 Task: Add Sprouts Grated Parmesan Cheese to the cart.
Action: Mouse moved to (978, 339)
Screenshot: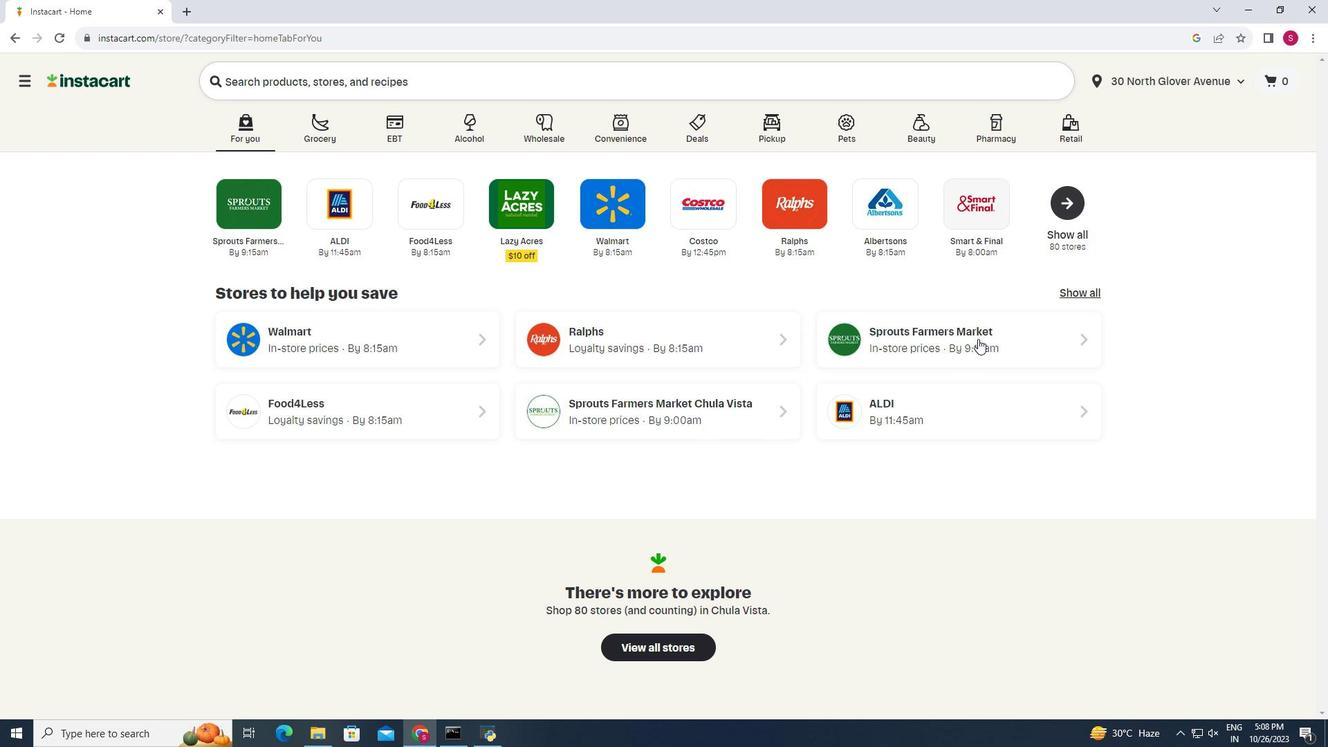 
Action: Mouse pressed left at (978, 339)
Screenshot: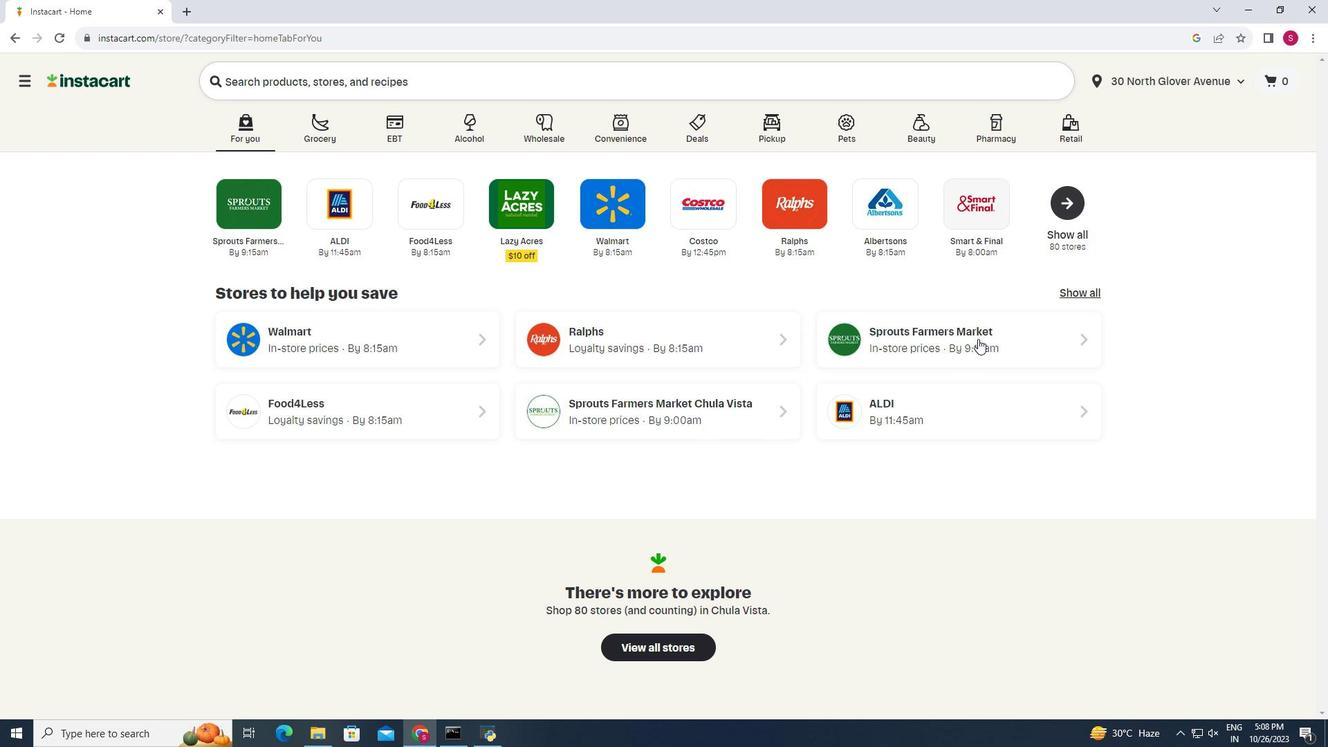 
Action: Mouse moved to (146, 486)
Screenshot: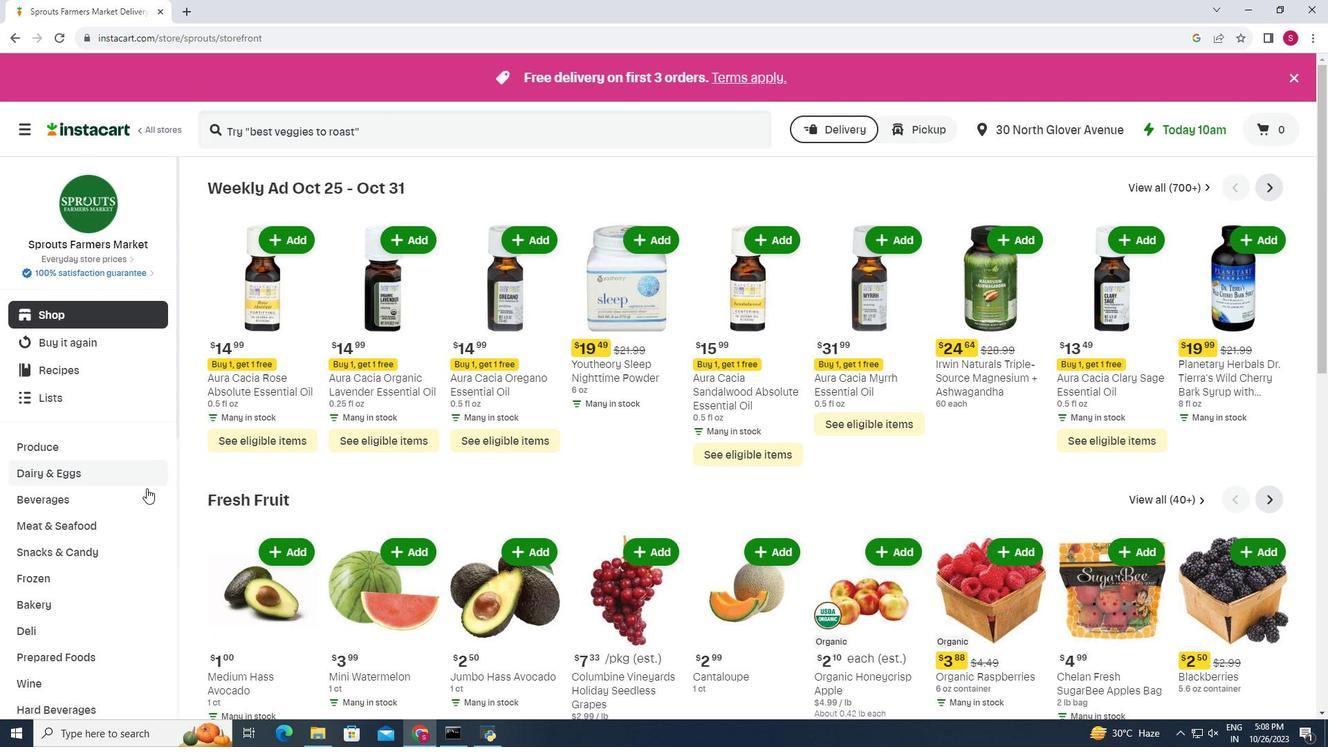 
Action: Mouse scrolled (146, 485) with delta (0, 0)
Screenshot: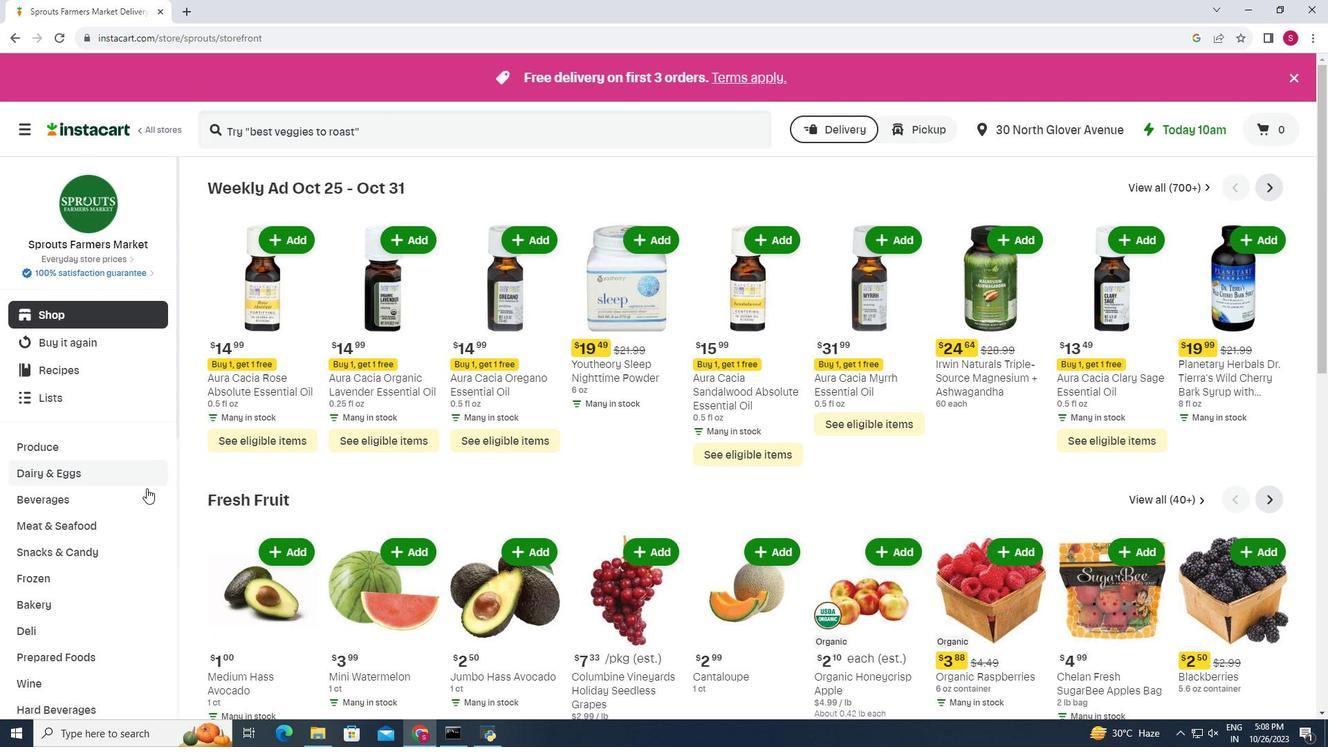 
Action: Mouse moved to (68, 557)
Screenshot: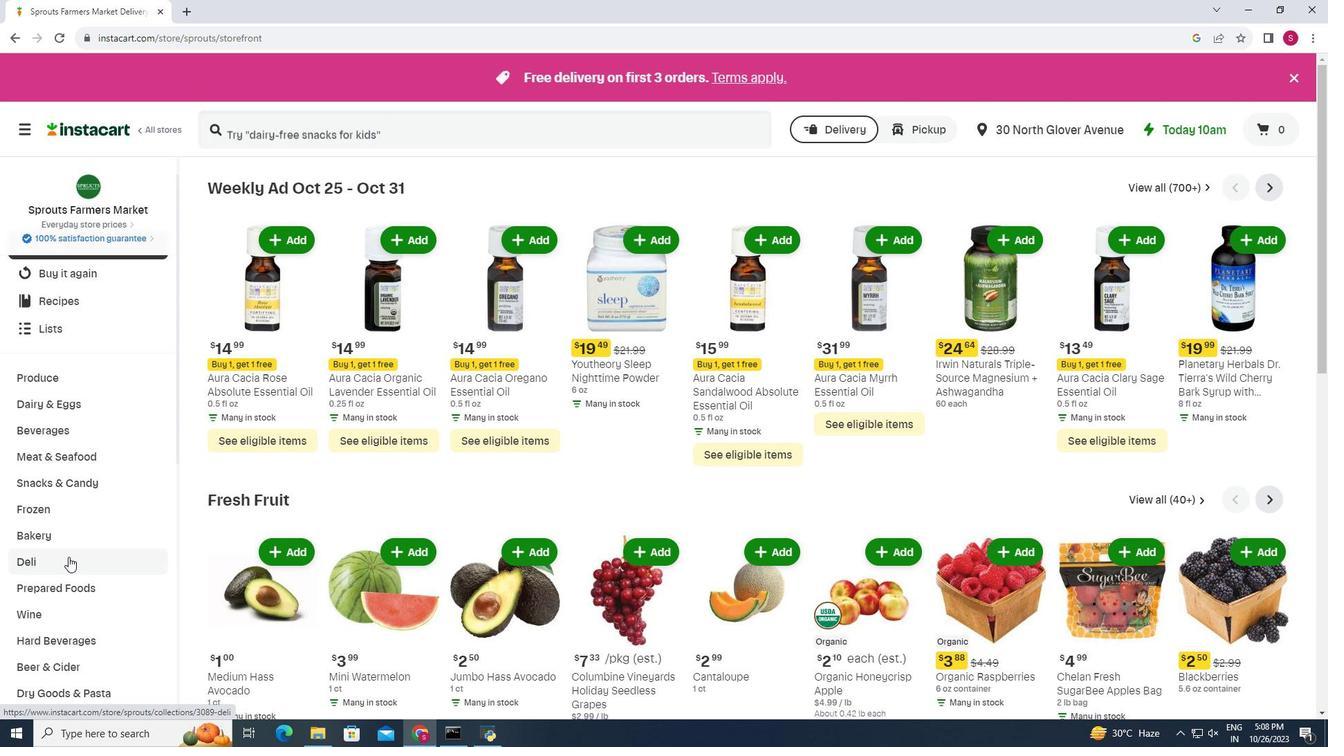 
Action: Mouse pressed left at (68, 557)
Screenshot: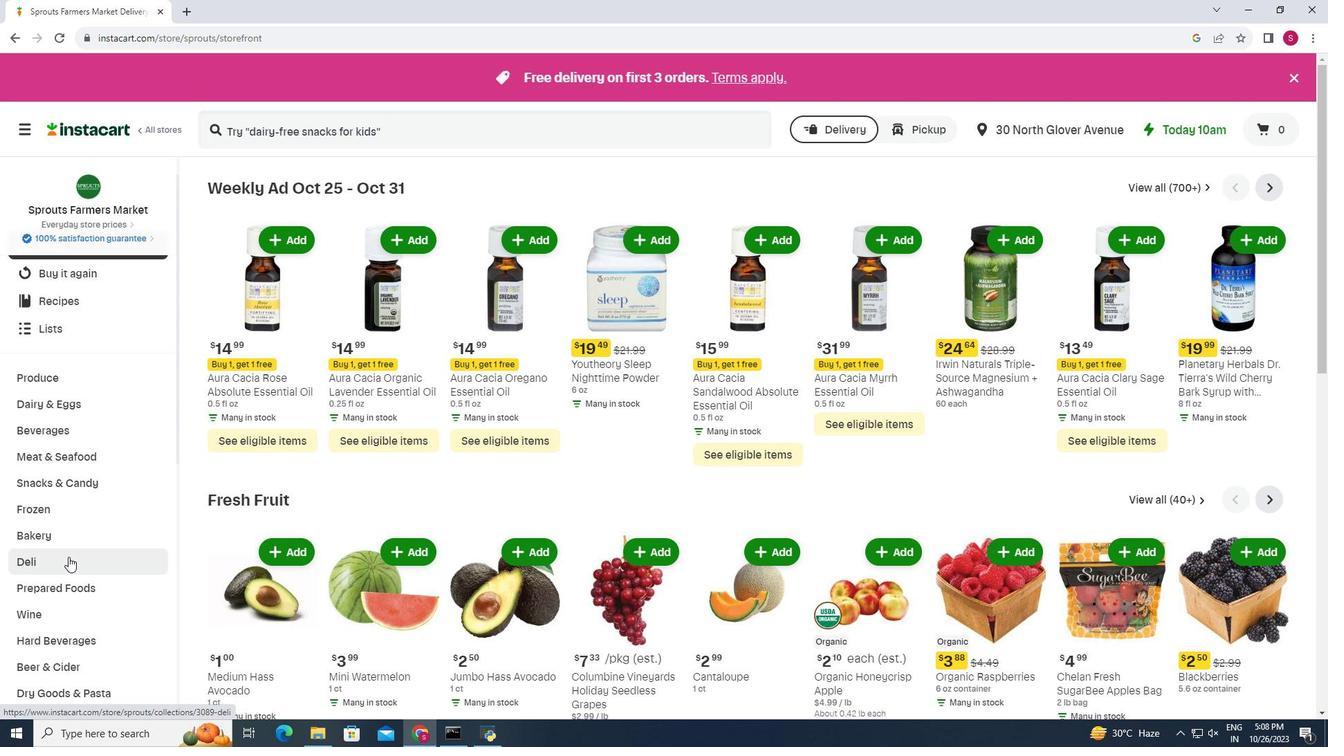 
Action: Mouse moved to (360, 217)
Screenshot: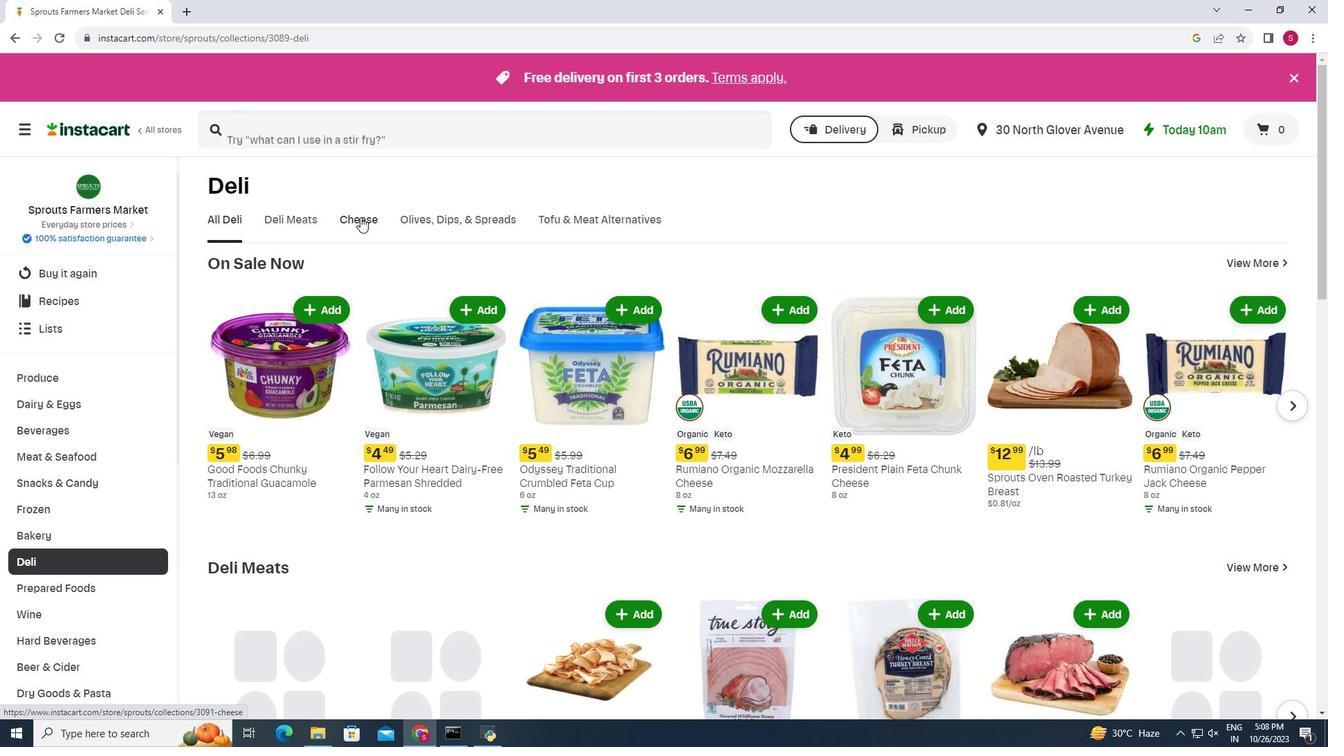 
Action: Mouse pressed left at (360, 217)
Screenshot: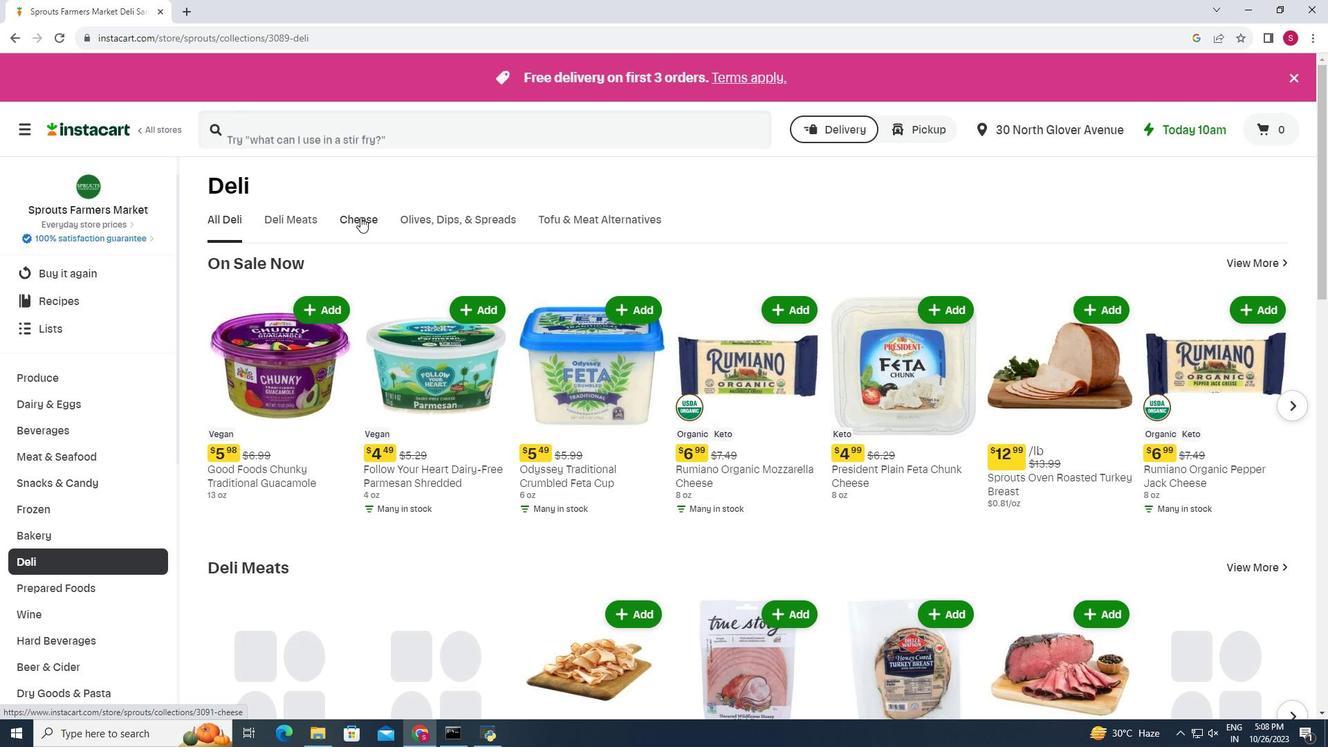 
Action: Mouse moved to (680, 274)
Screenshot: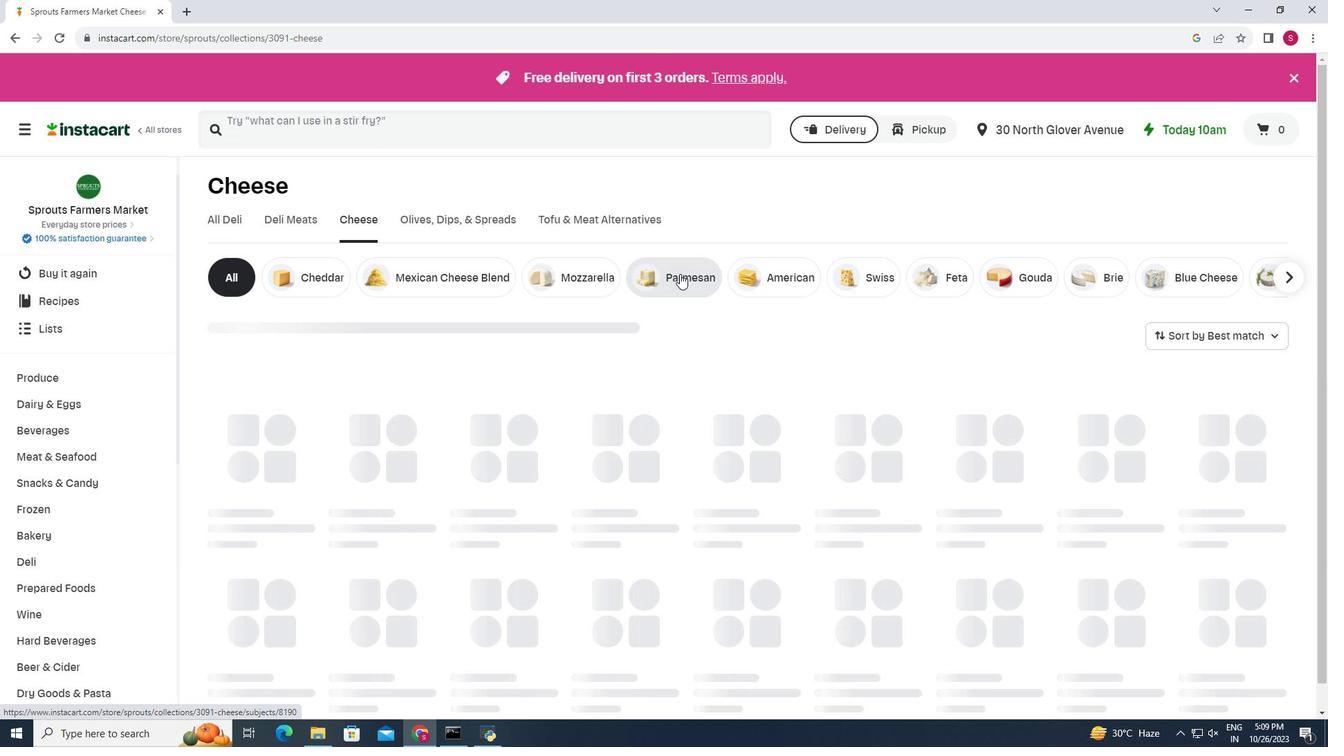 
Action: Mouse pressed left at (680, 274)
Screenshot: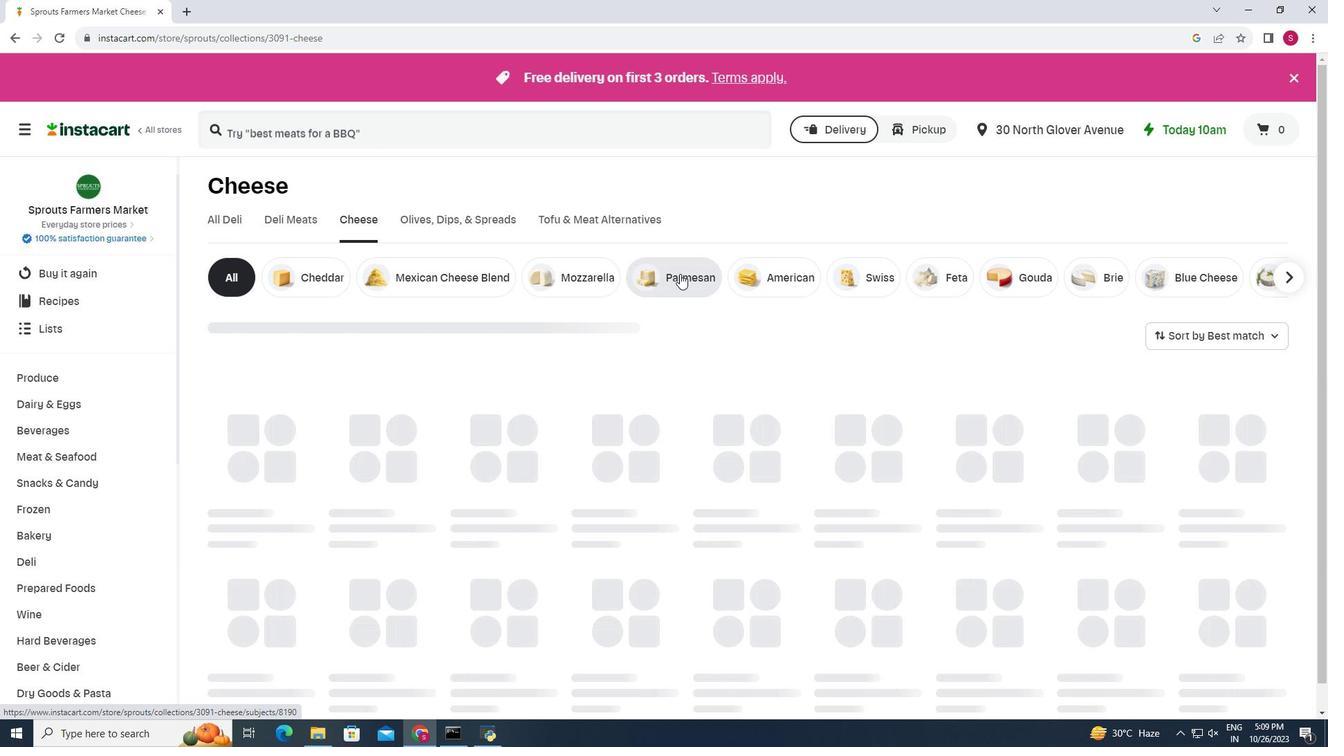 
Action: Mouse moved to (641, 408)
Screenshot: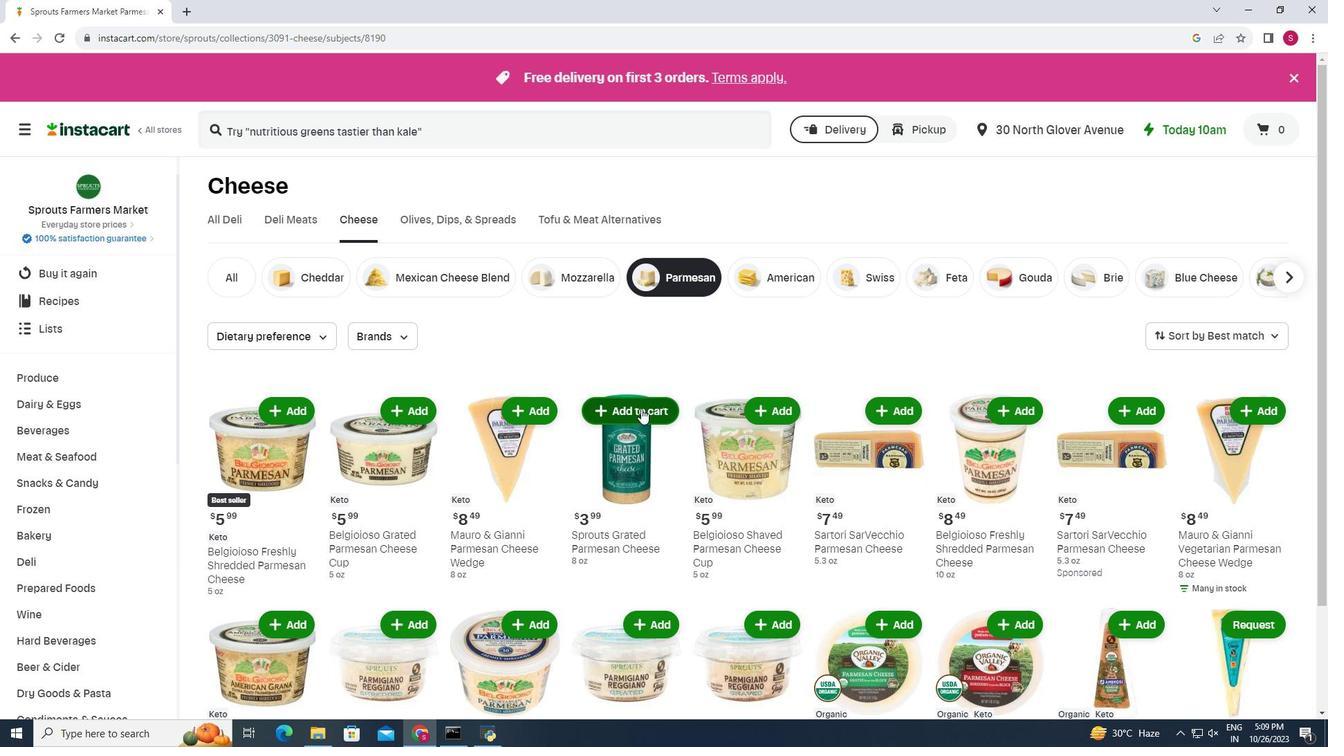 
Action: Mouse pressed left at (641, 408)
Screenshot: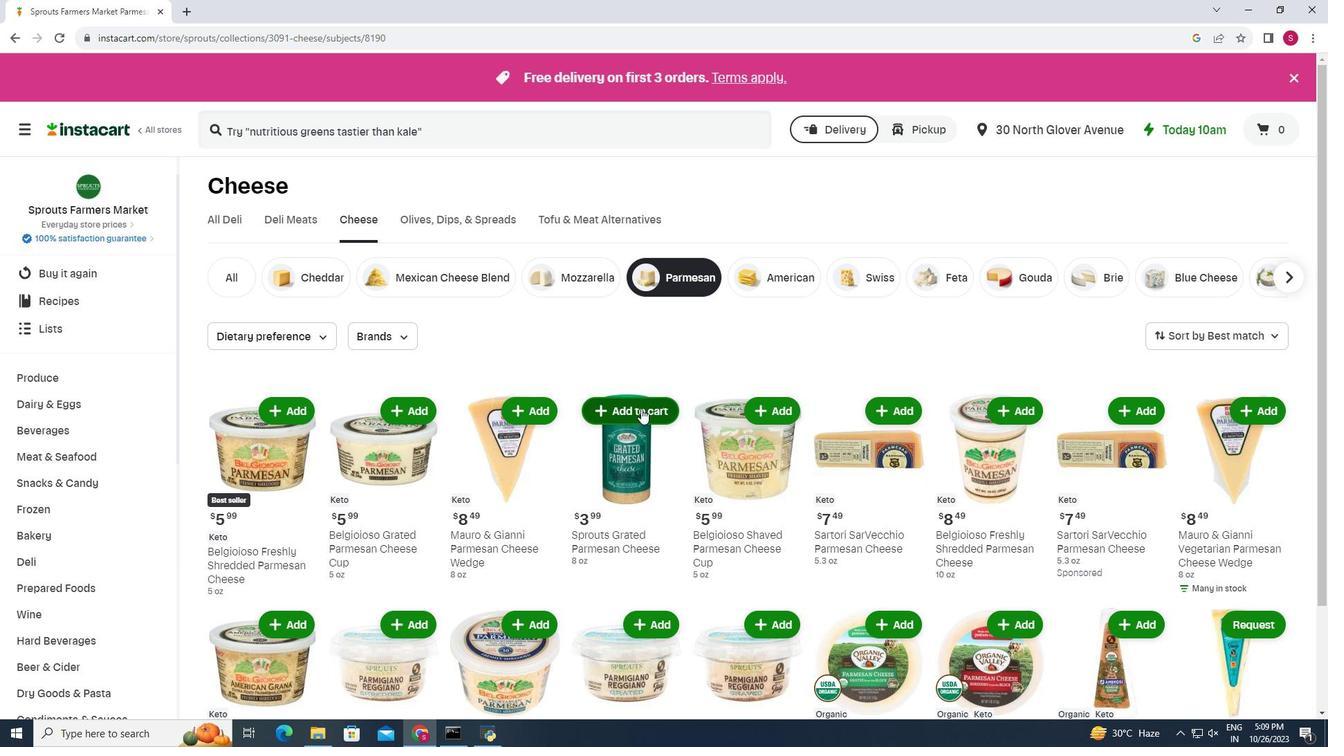 
Action: Mouse moved to (706, 357)
Screenshot: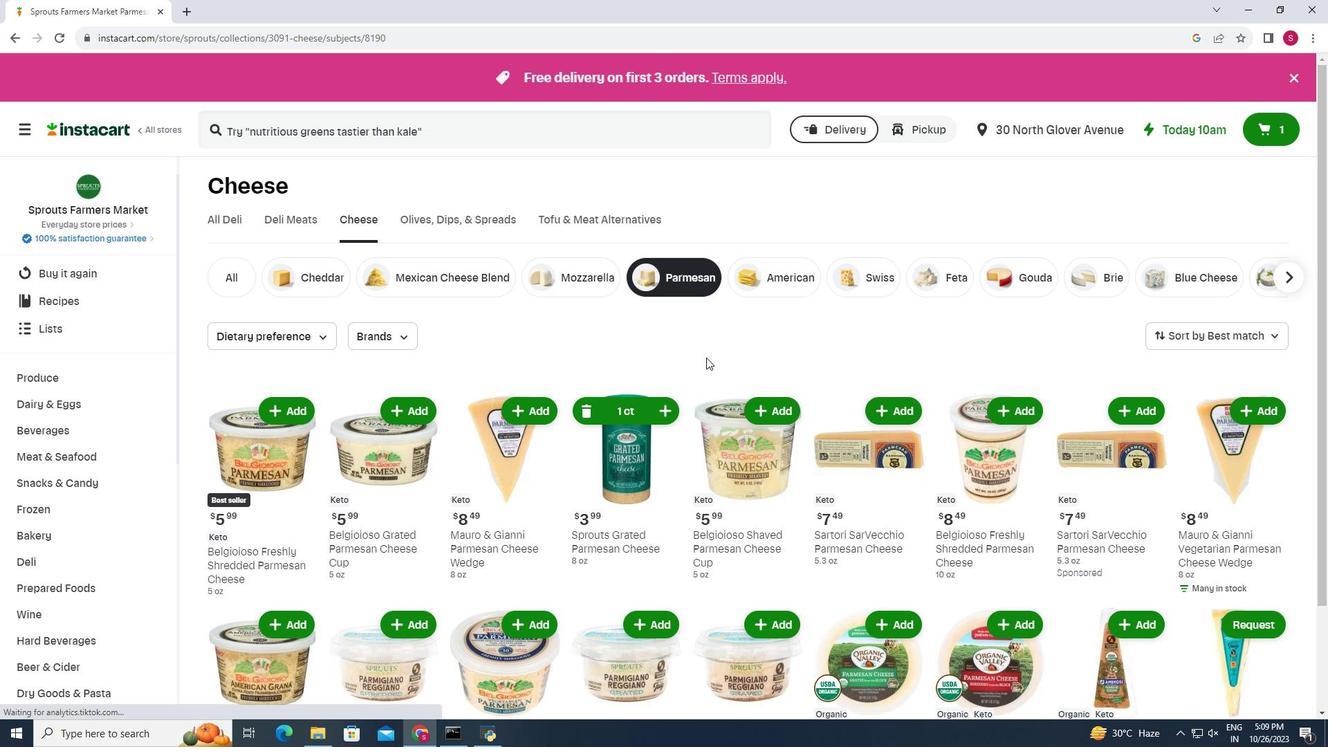 
